 Task: In the  document Educationreformplan.txt change page color to  'Olive Green'. Insert watermark  'Do not copy ' Apply Font Style in watermark Lexend
Action: Mouse moved to (43, 66)
Screenshot: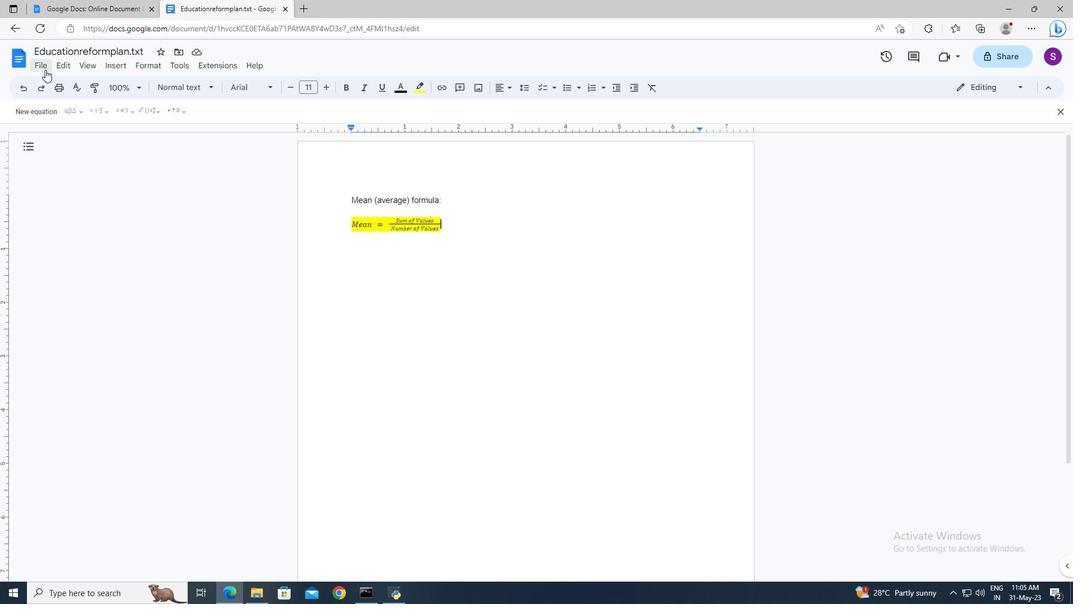 
Action: Mouse pressed left at (43, 66)
Screenshot: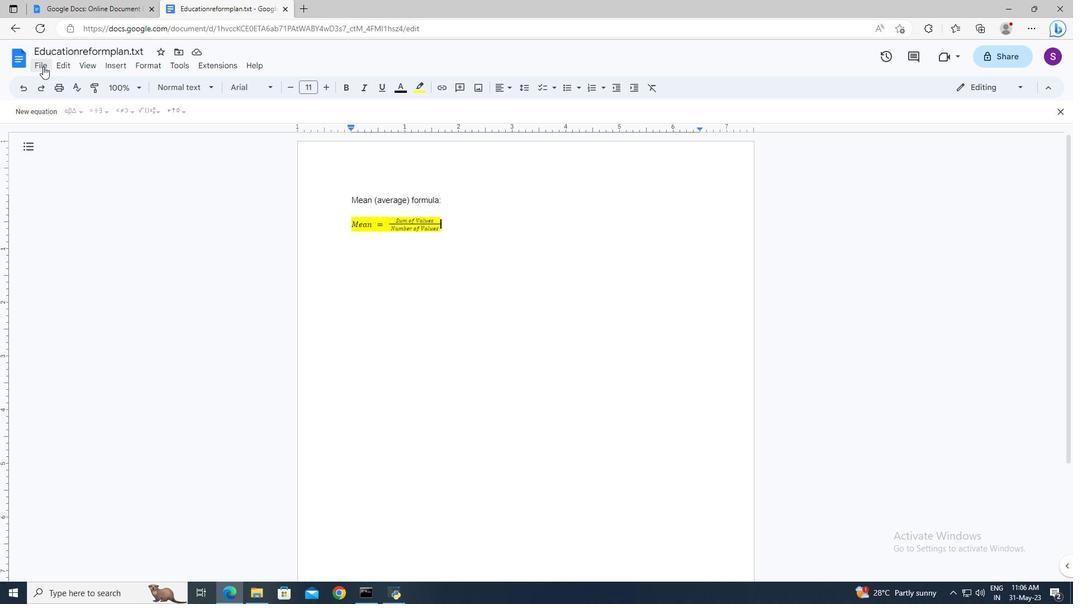 
Action: Mouse moved to (62, 367)
Screenshot: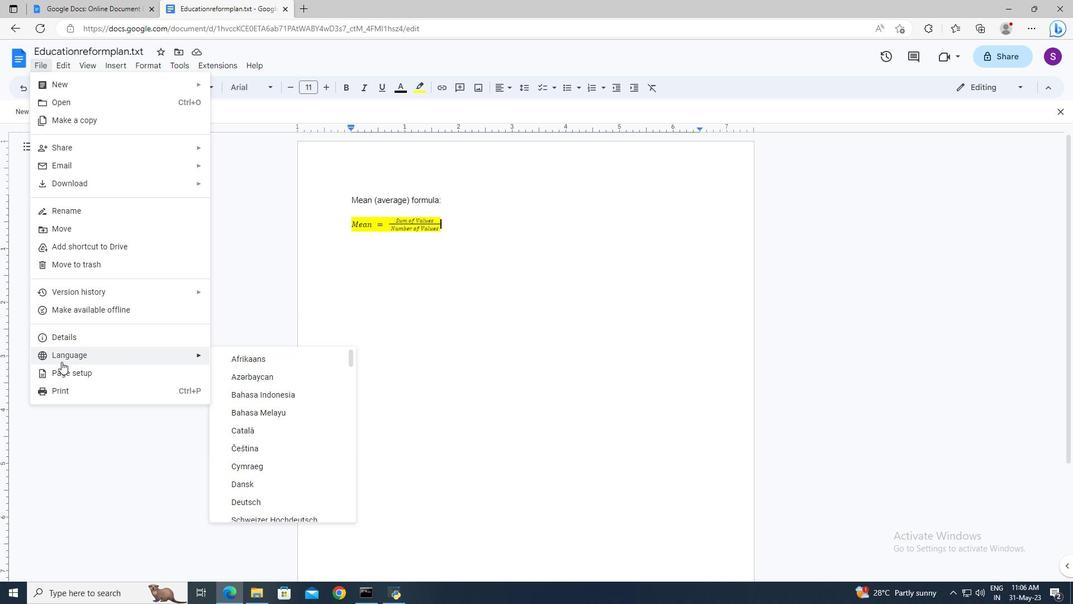 
Action: Mouse pressed left at (62, 367)
Screenshot: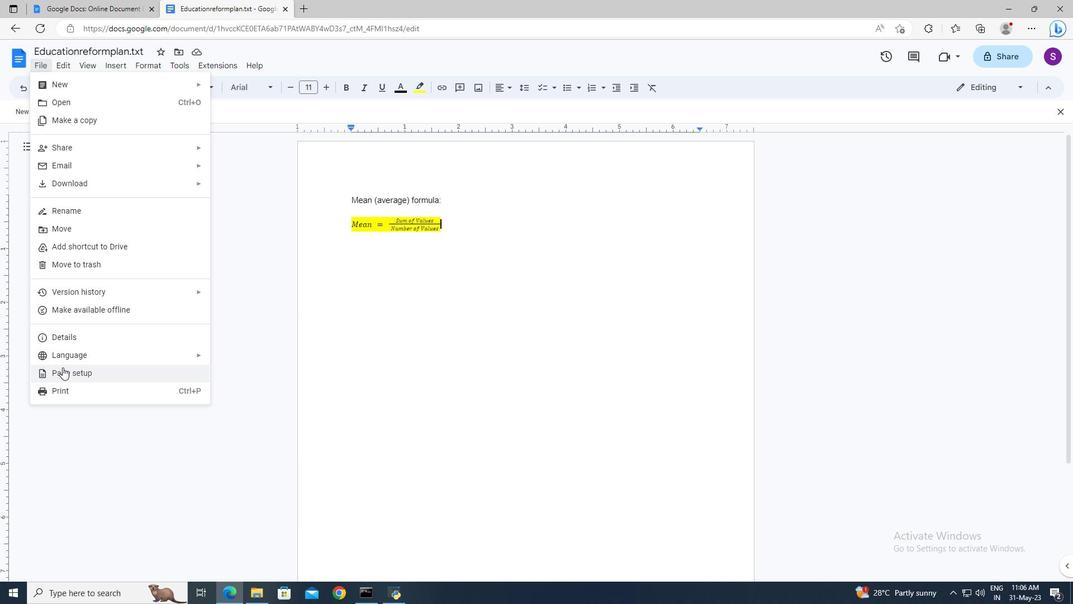 
Action: Mouse moved to (450, 383)
Screenshot: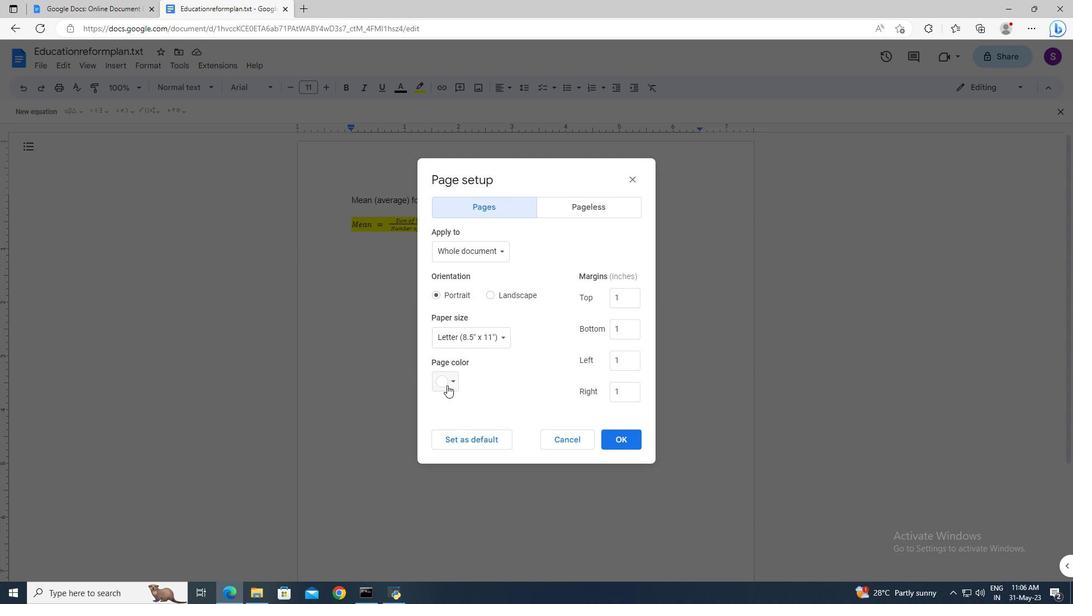 
Action: Mouse pressed left at (450, 383)
Screenshot: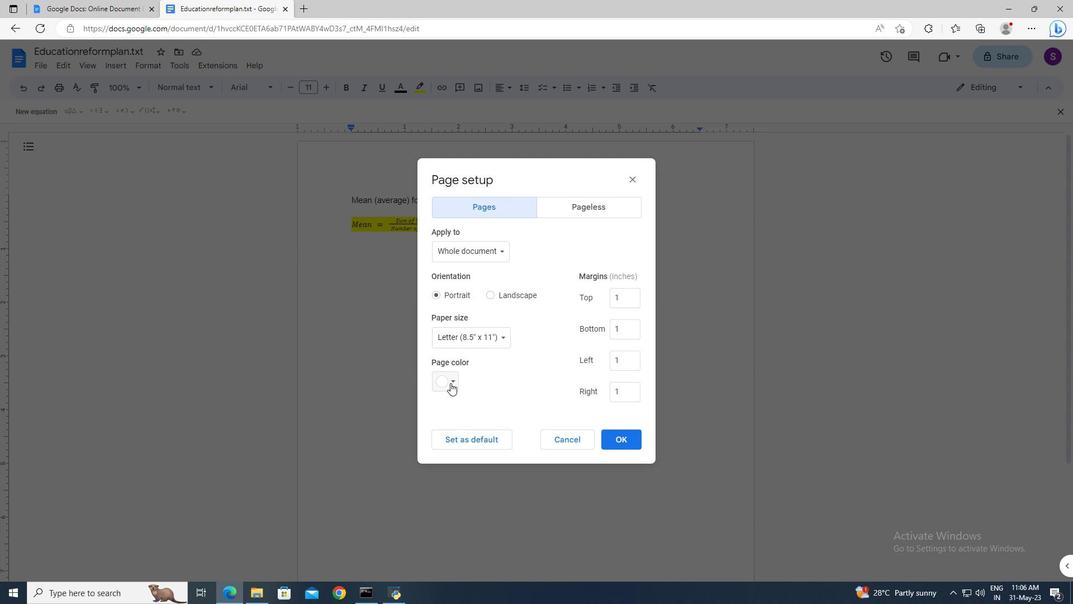 
Action: Mouse moved to (489, 451)
Screenshot: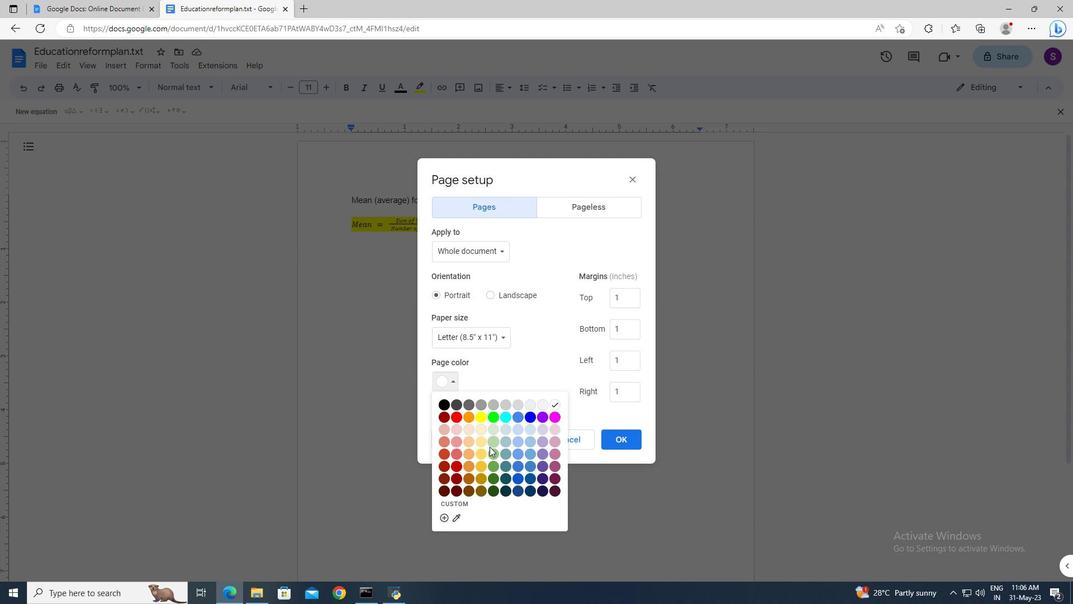
Action: Mouse pressed left at (489, 451)
Screenshot: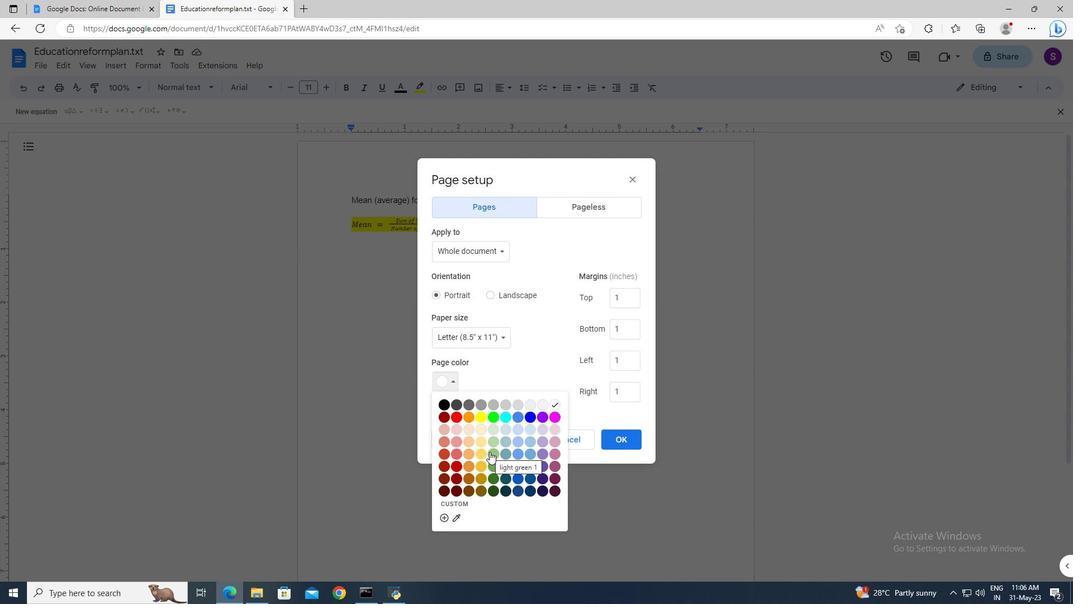
Action: Mouse moved to (627, 438)
Screenshot: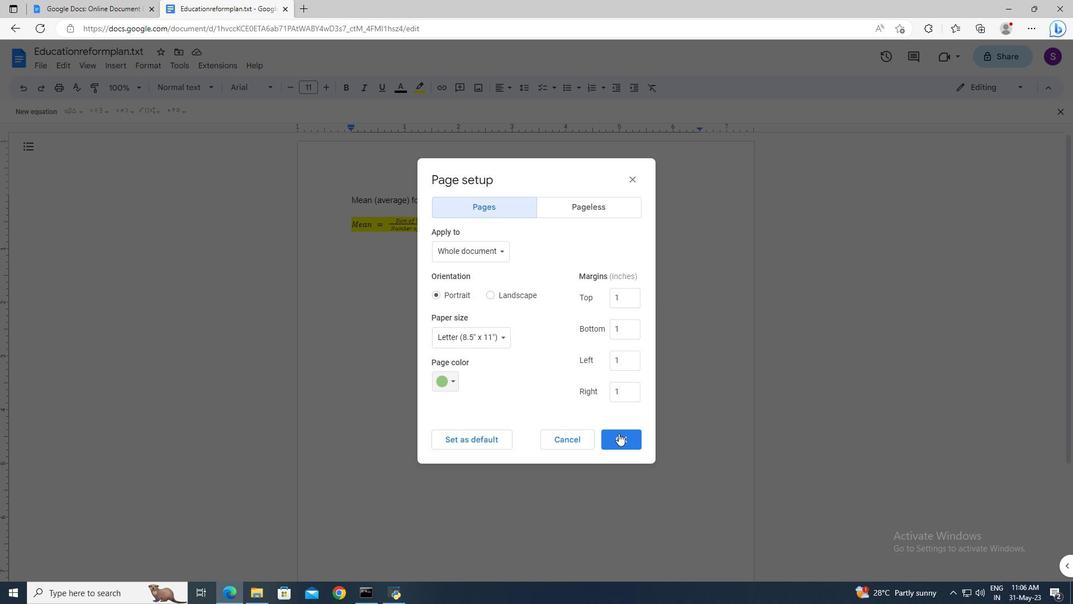 
Action: Mouse pressed left at (627, 438)
Screenshot: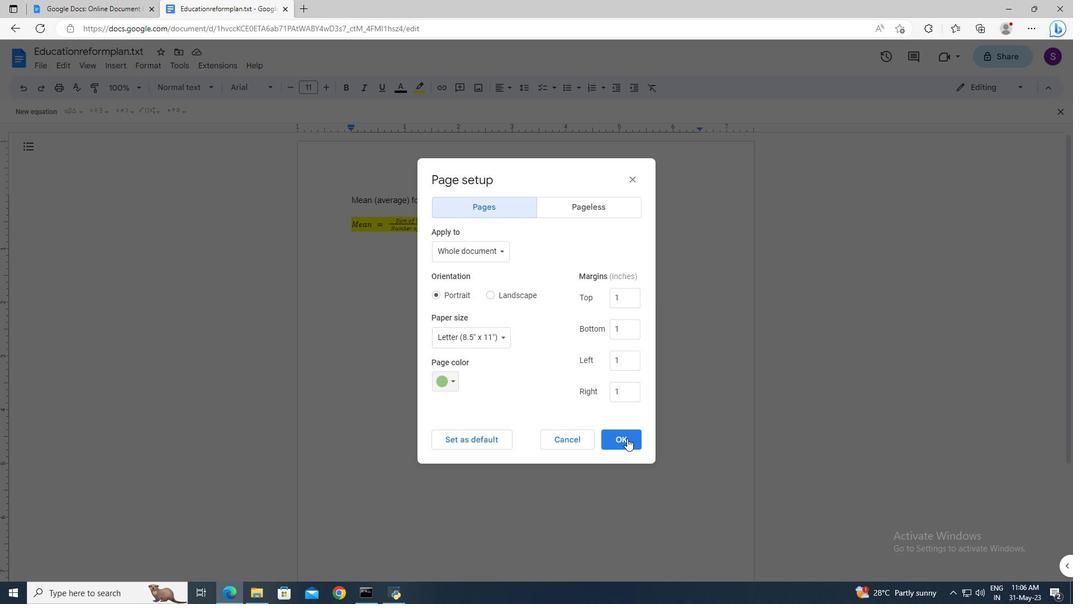 
Action: Mouse moved to (125, 65)
Screenshot: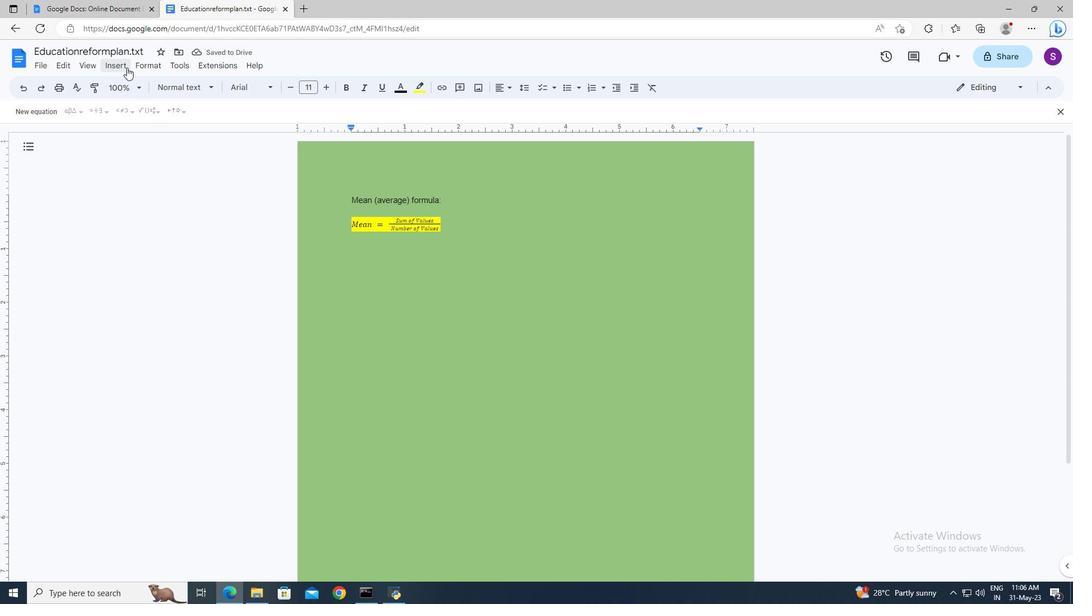 
Action: Mouse pressed left at (125, 65)
Screenshot: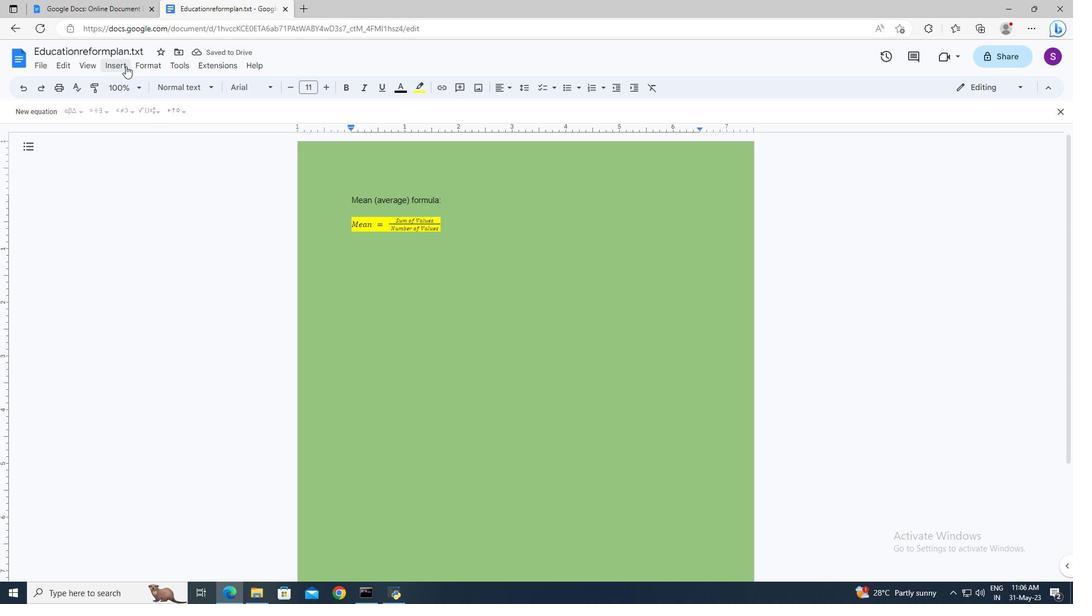 
Action: Mouse moved to (130, 323)
Screenshot: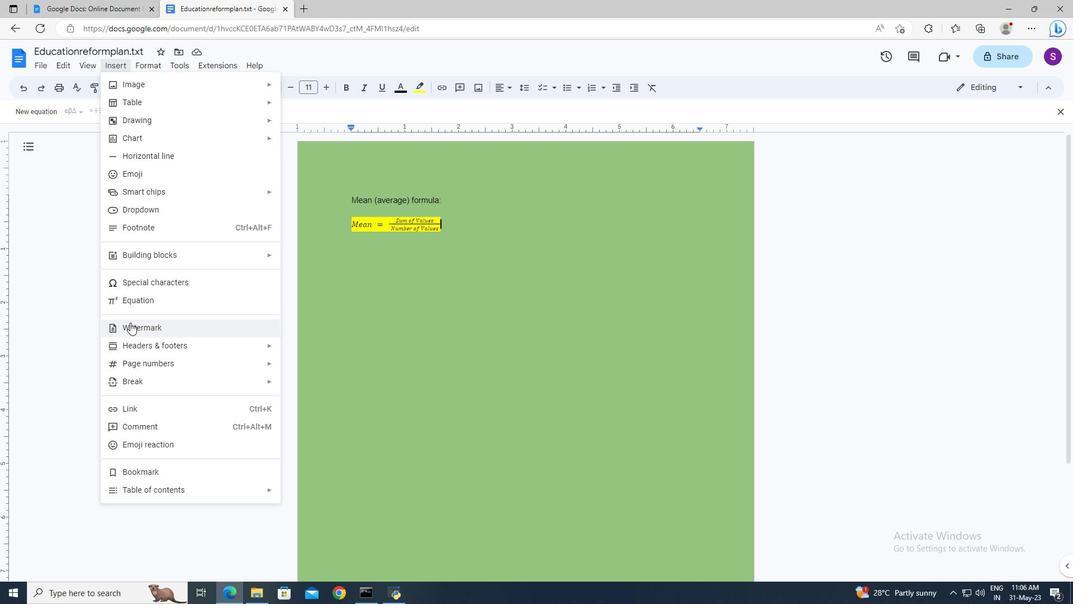 
Action: Mouse pressed left at (130, 323)
Screenshot: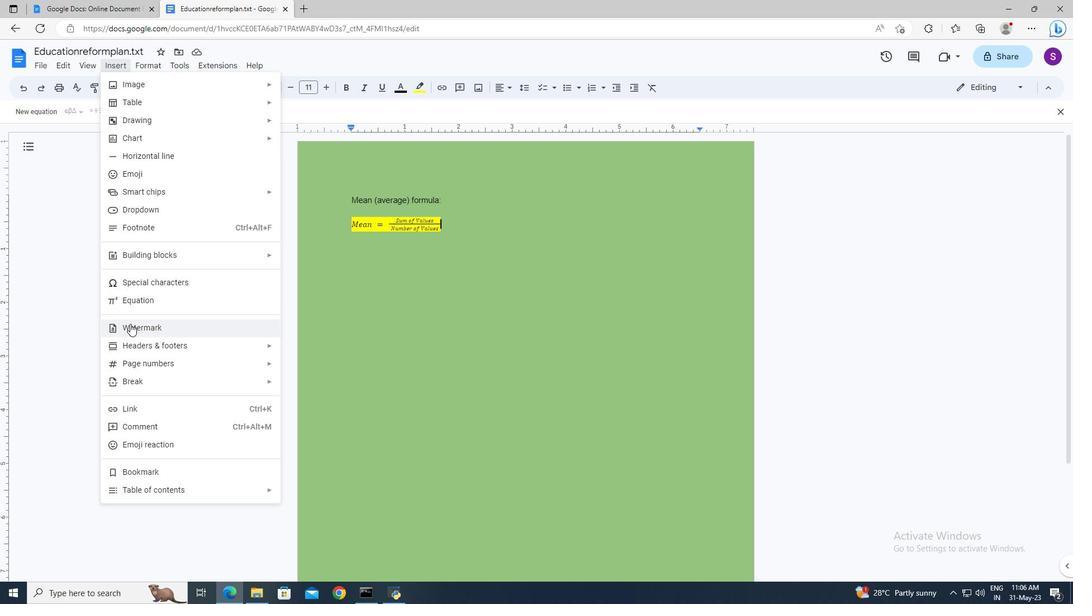 
Action: Mouse moved to (1027, 117)
Screenshot: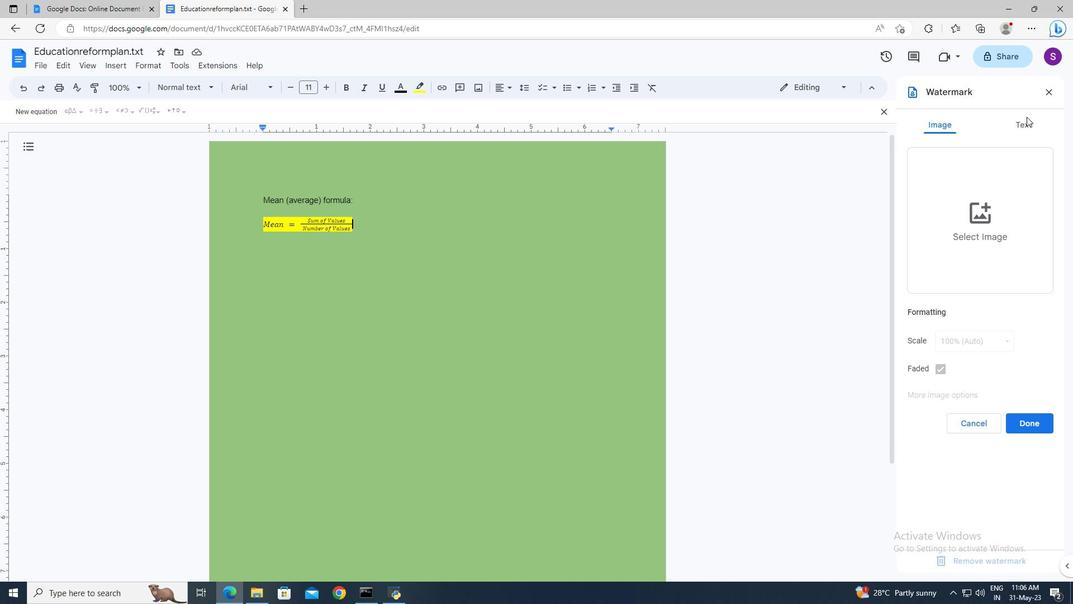 
Action: Mouse pressed left at (1027, 117)
Screenshot: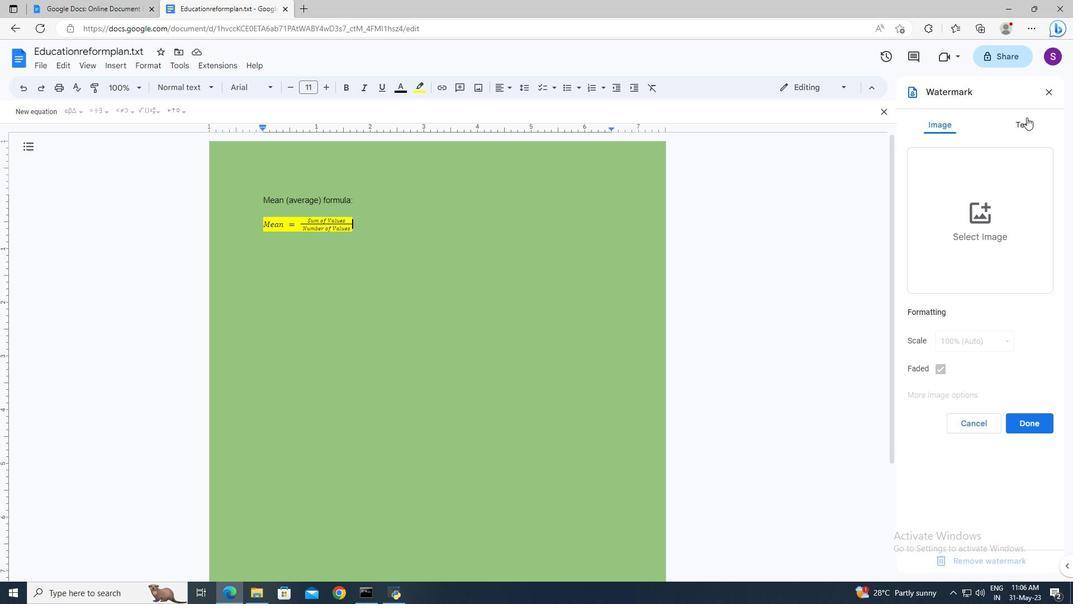 
Action: Mouse moved to (980, 154)
Screenshot: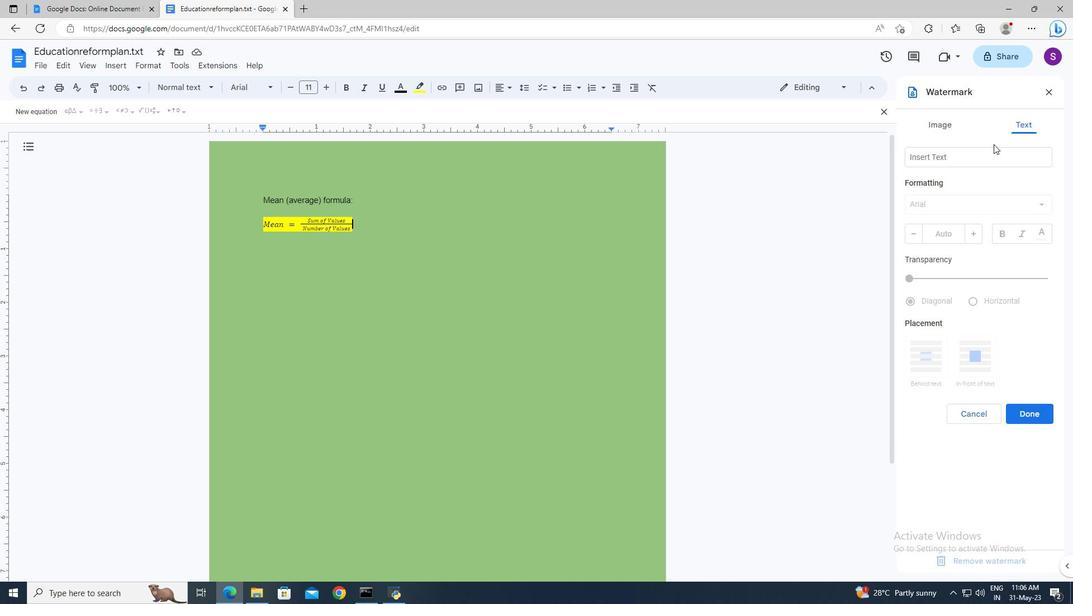 
Action: Mouse pressed left at (980, 154)
Screenshot: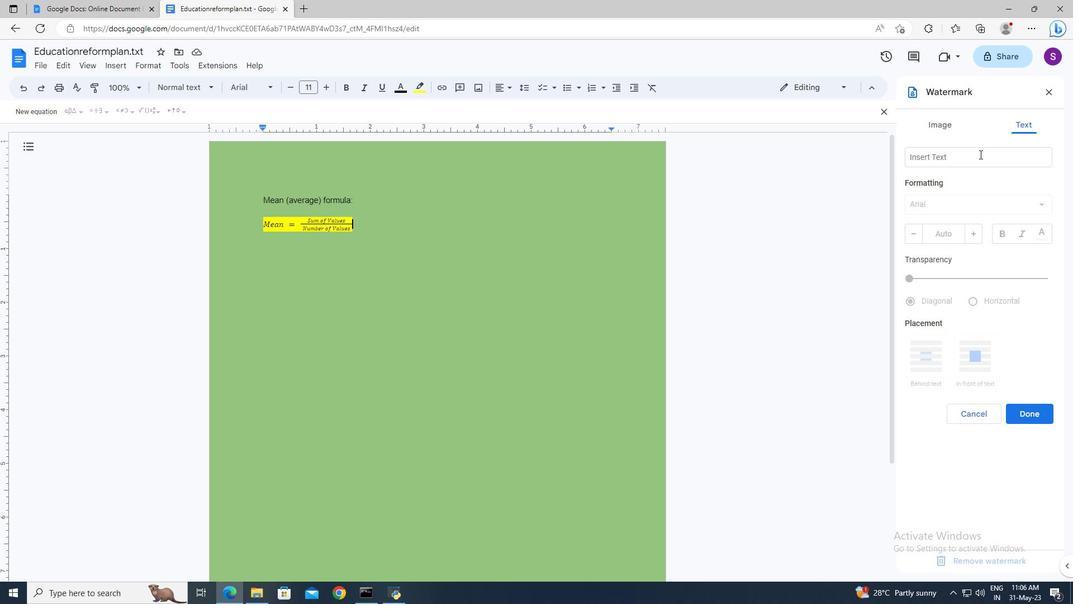 
Action: Key pressed <Key.shift>Do<Key.space>not<Key.space>copy<Key.enter>
Screenshot: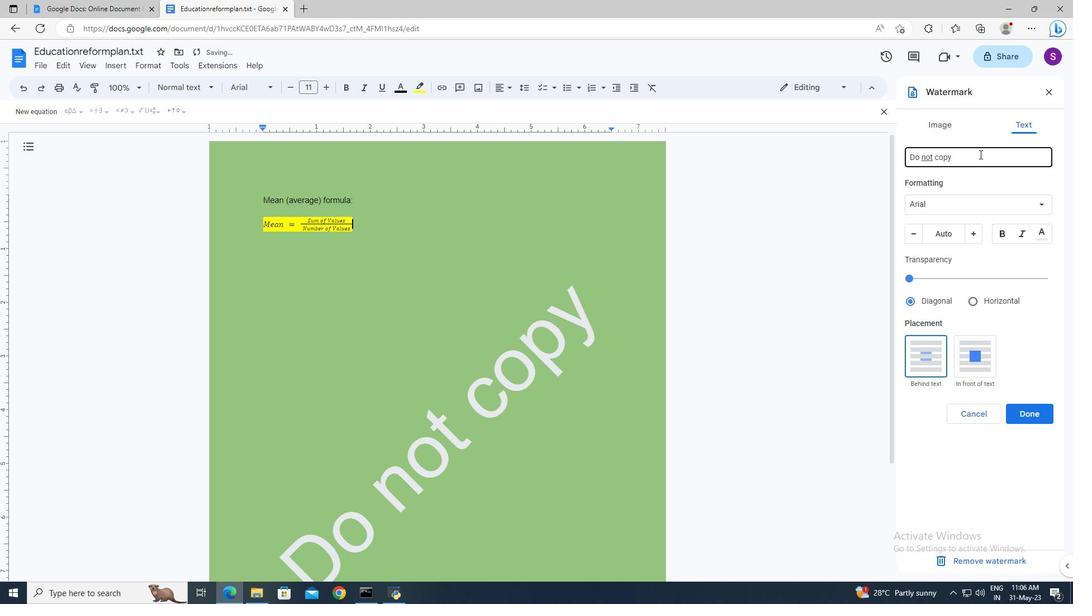 
Action: Mouse moved to (954, 204)
Screenshot: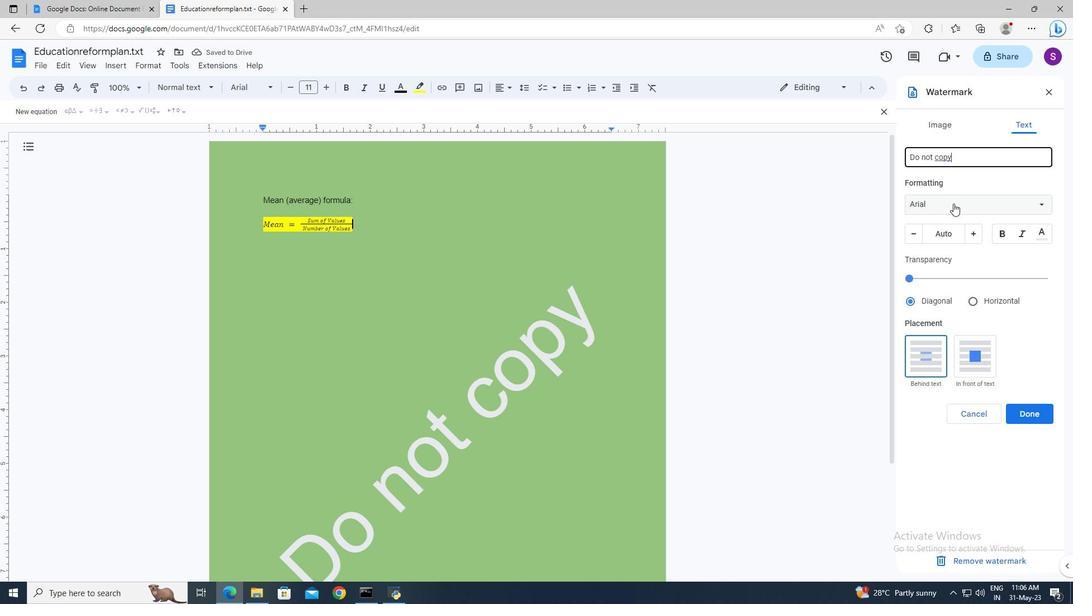 
Action: Mouse pressed left at (954, 204)
Screenshot: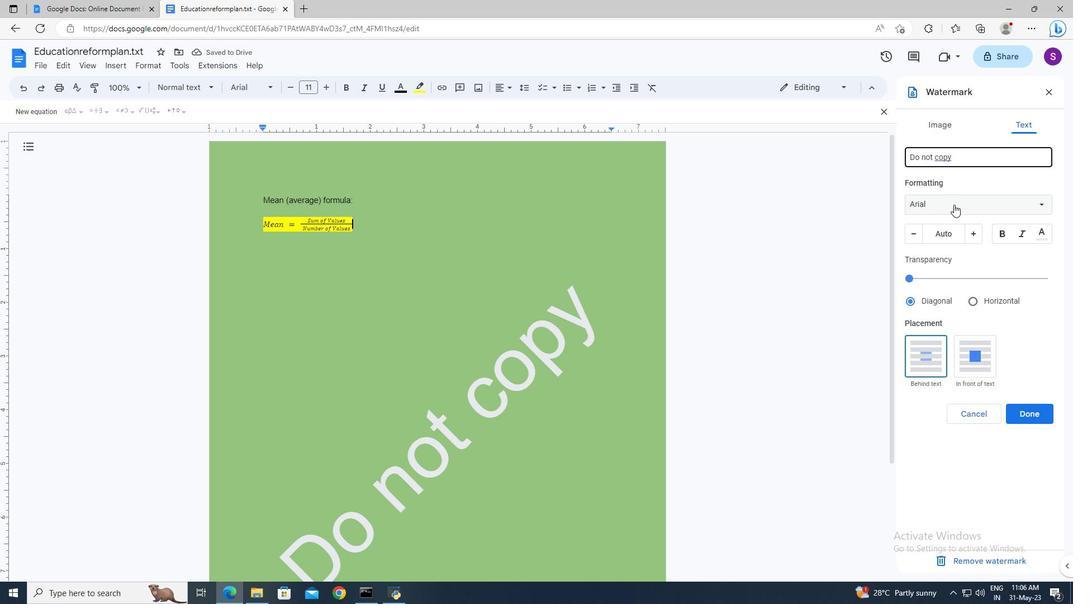 
Action: Mouse moved to (968, 441)
Screenshot: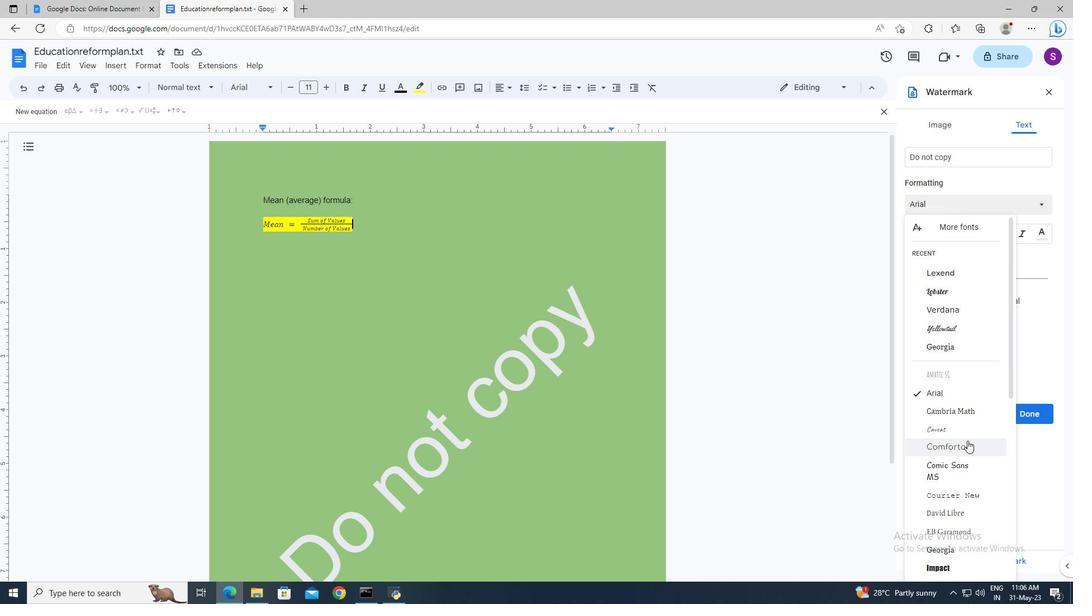 
Action: Mouse scrolled (968, 440) with delta (0, 0)
Screenshot: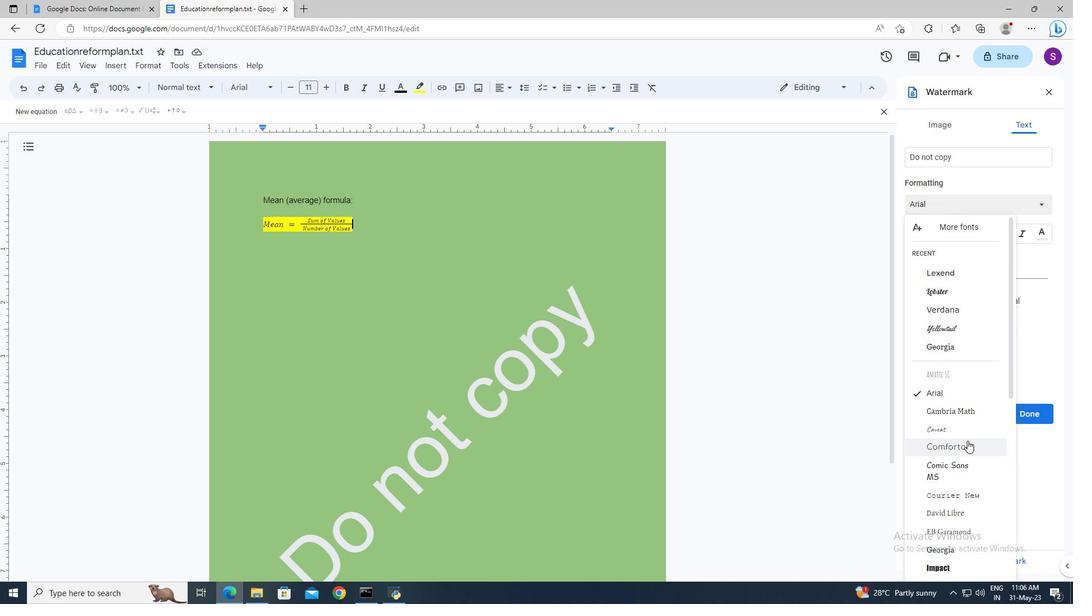 
Action: Mouse scrolled (968, 440) with delta (0, 0)
Screenshot: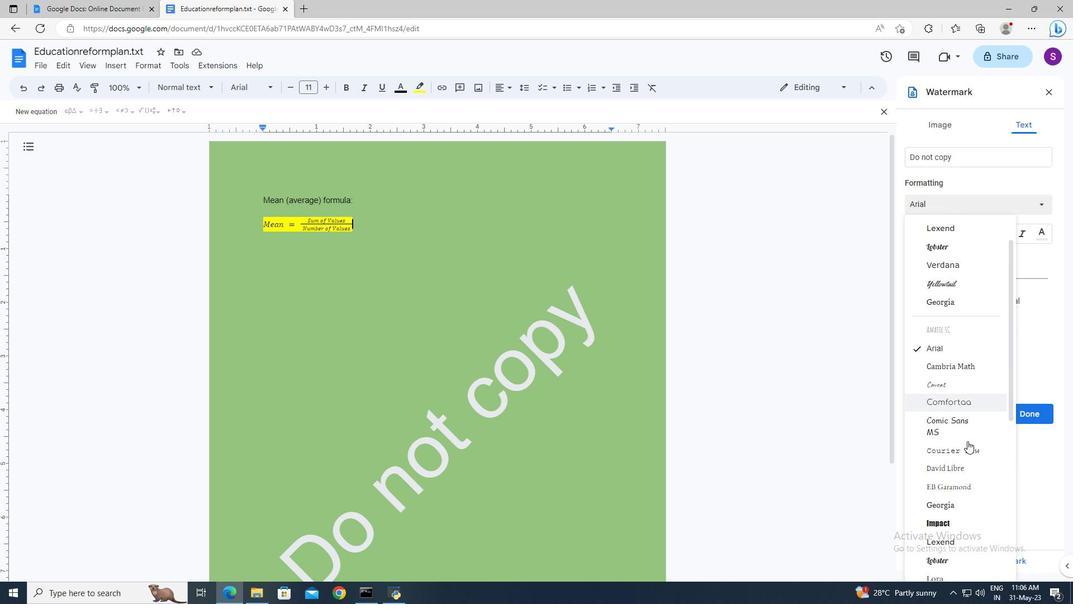 
Action: Mouse moved to (957, 472)
Screenshot: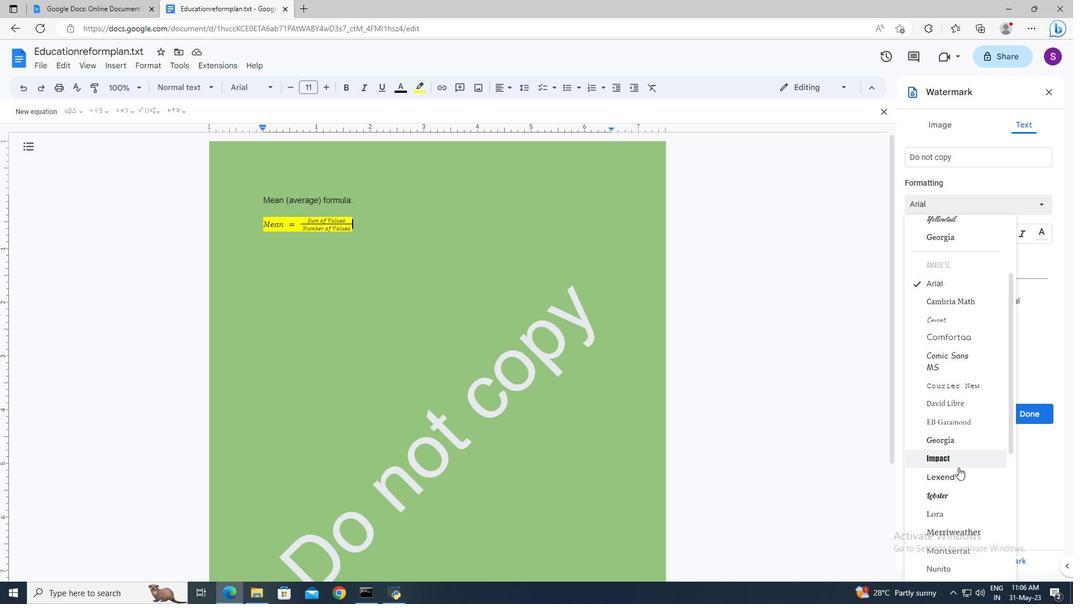 
Action: Mouse pressed left at (957, 472)
Screenshot: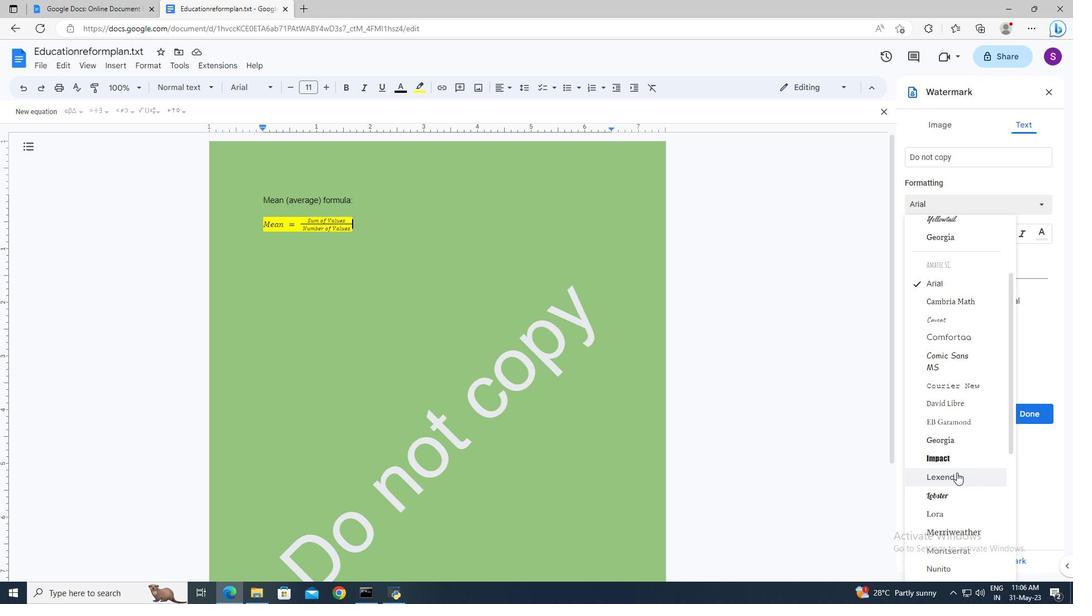 
Action: Mouse moved to (1028, 412)
Screenshot: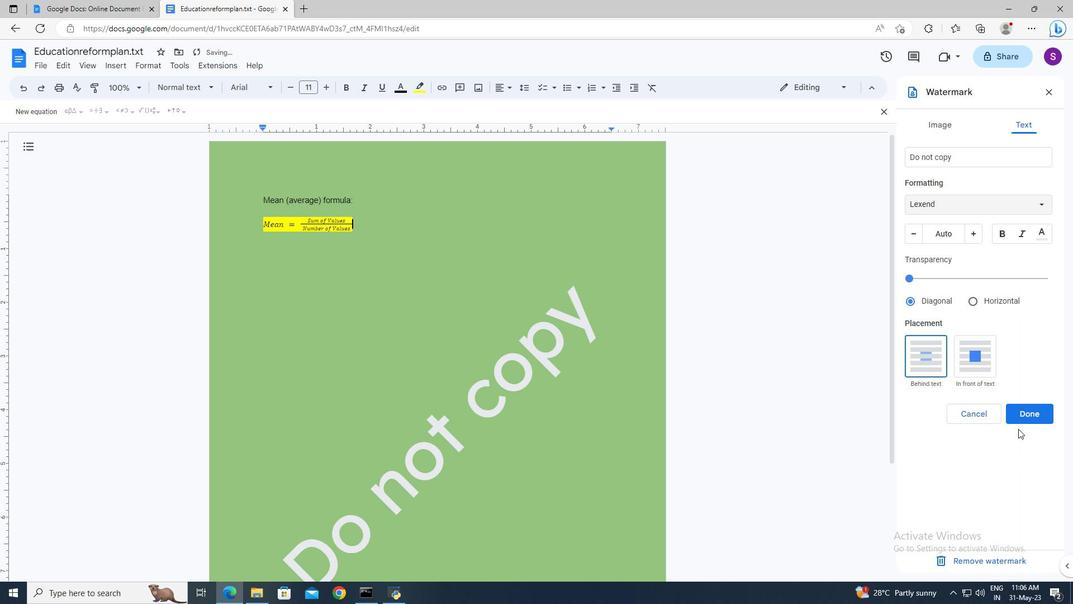 
Action: Mouse pressed left at (1028, 412)
Screenshot: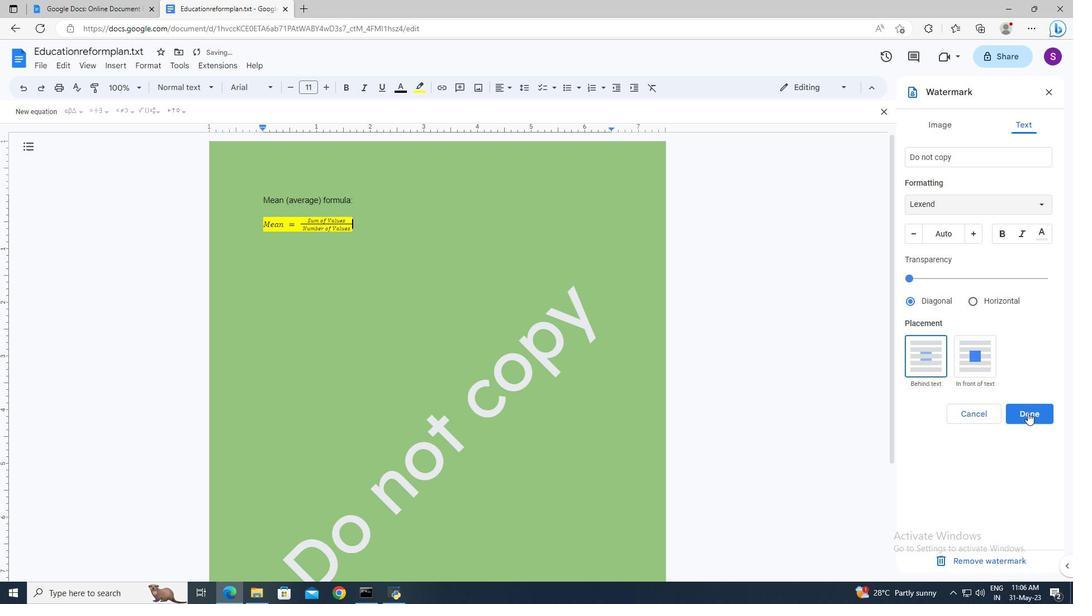 
Action: Mouse moved to (1010, 355)
Screenshot: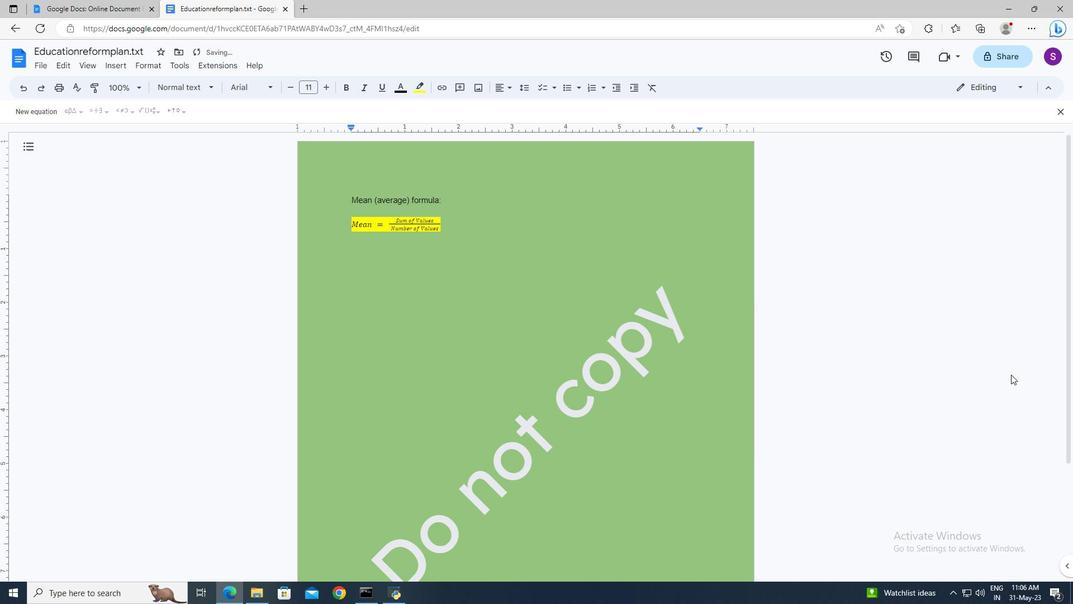 
